 Task: In the  document chat.docx Download file as 'PDF' Share this file with 'softage.9@softage.net' Insert the command  Editing
Action: Mouse moved to (346, 478)
Screenshot: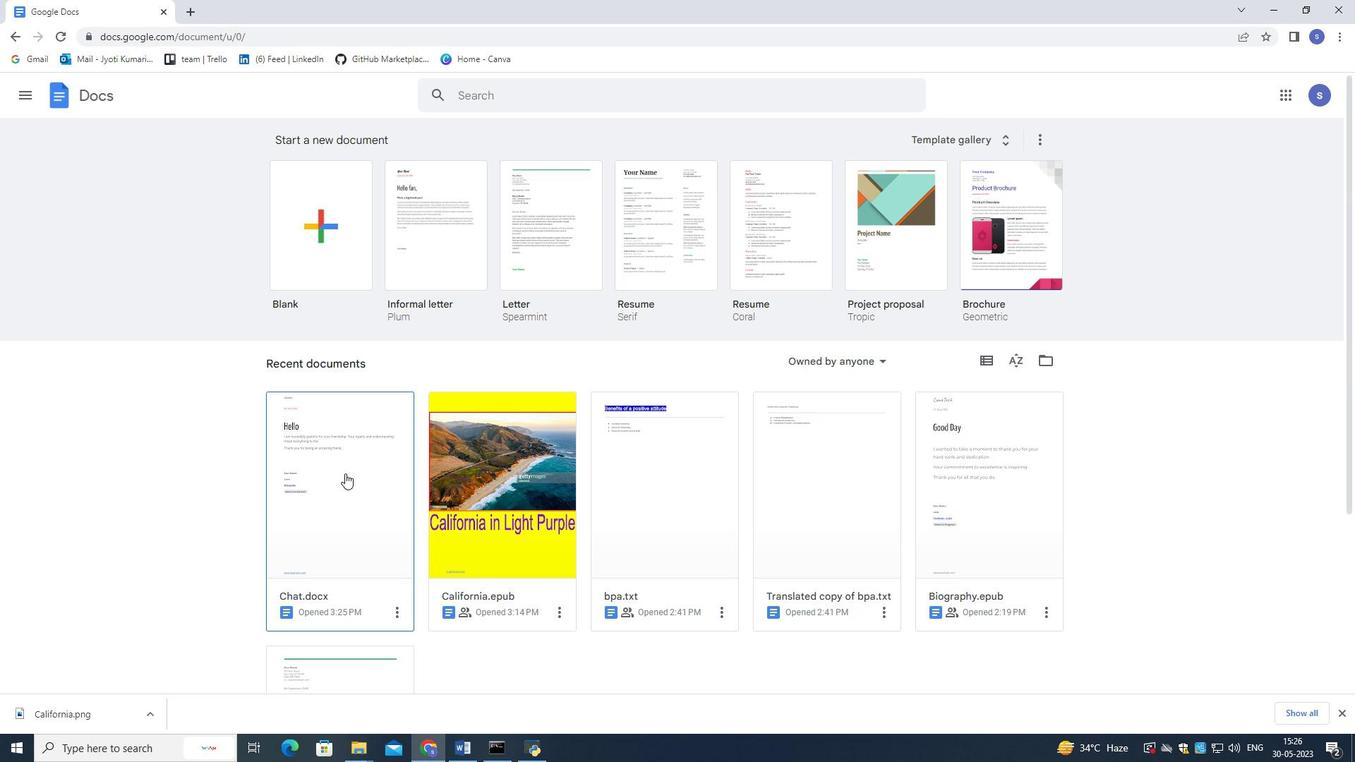 
Action: Mouse pressed left at (346, 478)
Screenshot: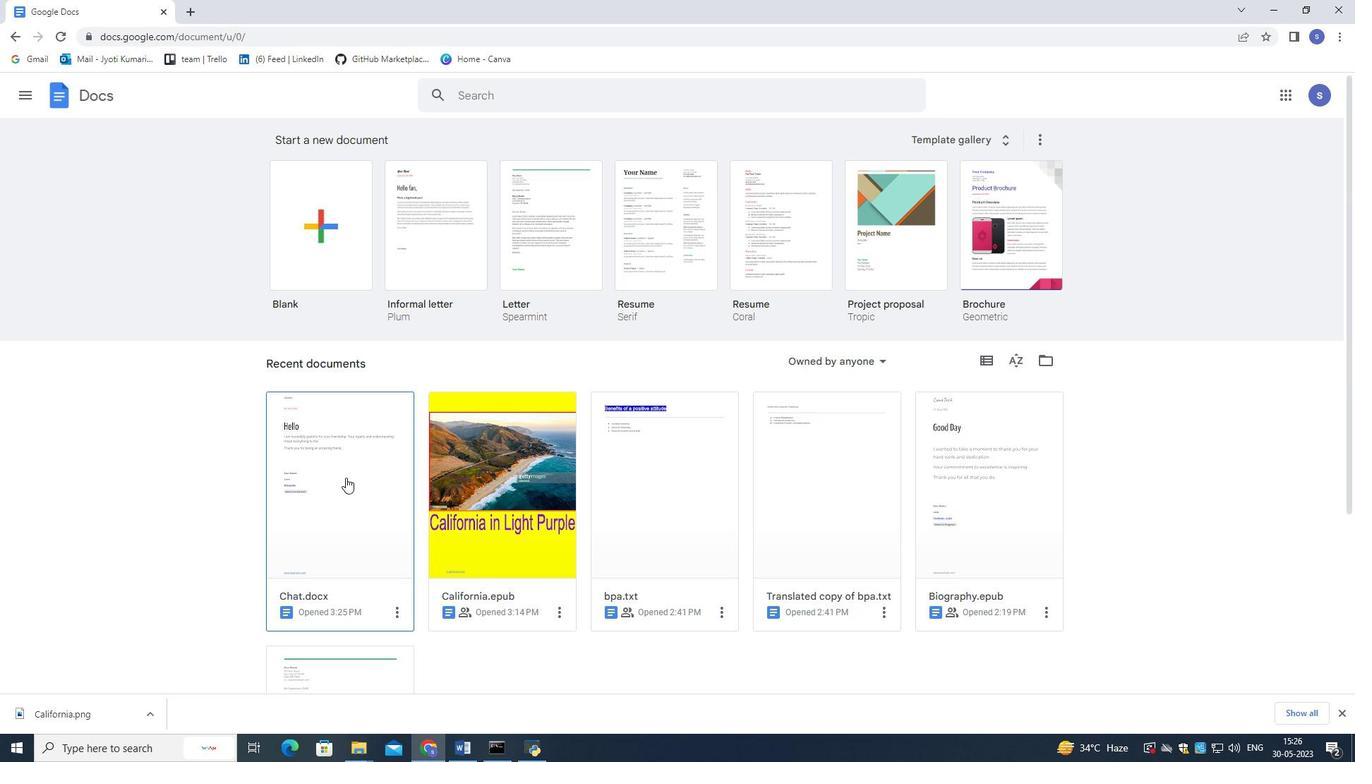 
Action: Mouse moved to (54, 101)
Screenshot: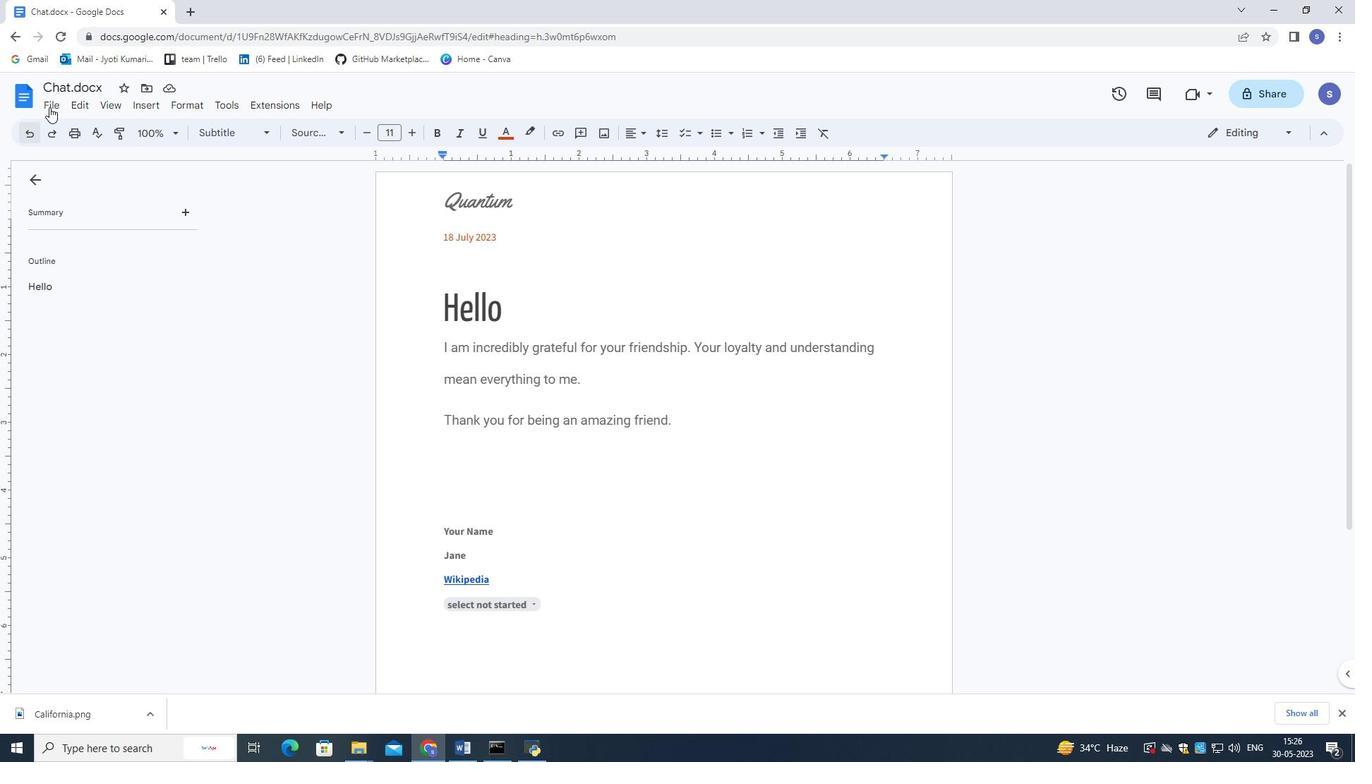 
Action: Mouse pressed left at (54, 101)
Screenshot: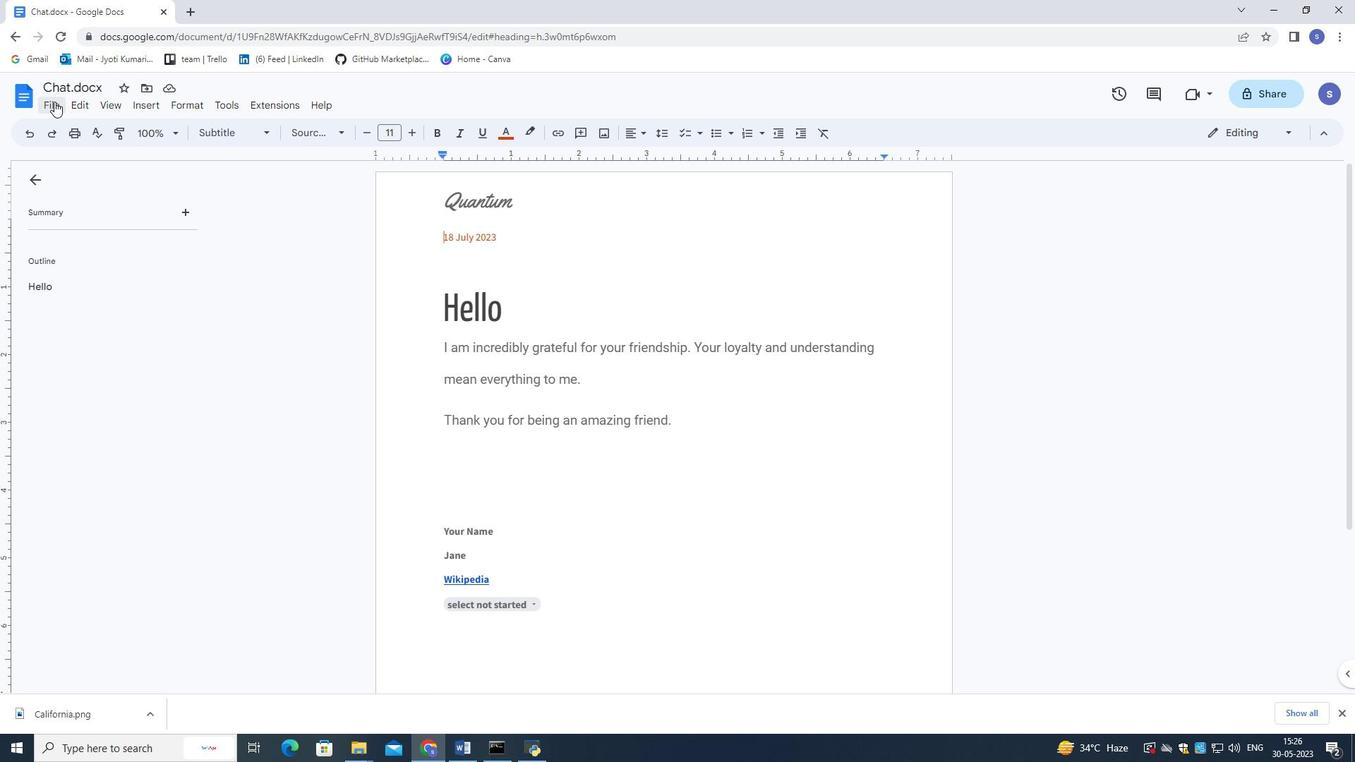 
Action: Mouse moved to (322, 324)
Screenshot: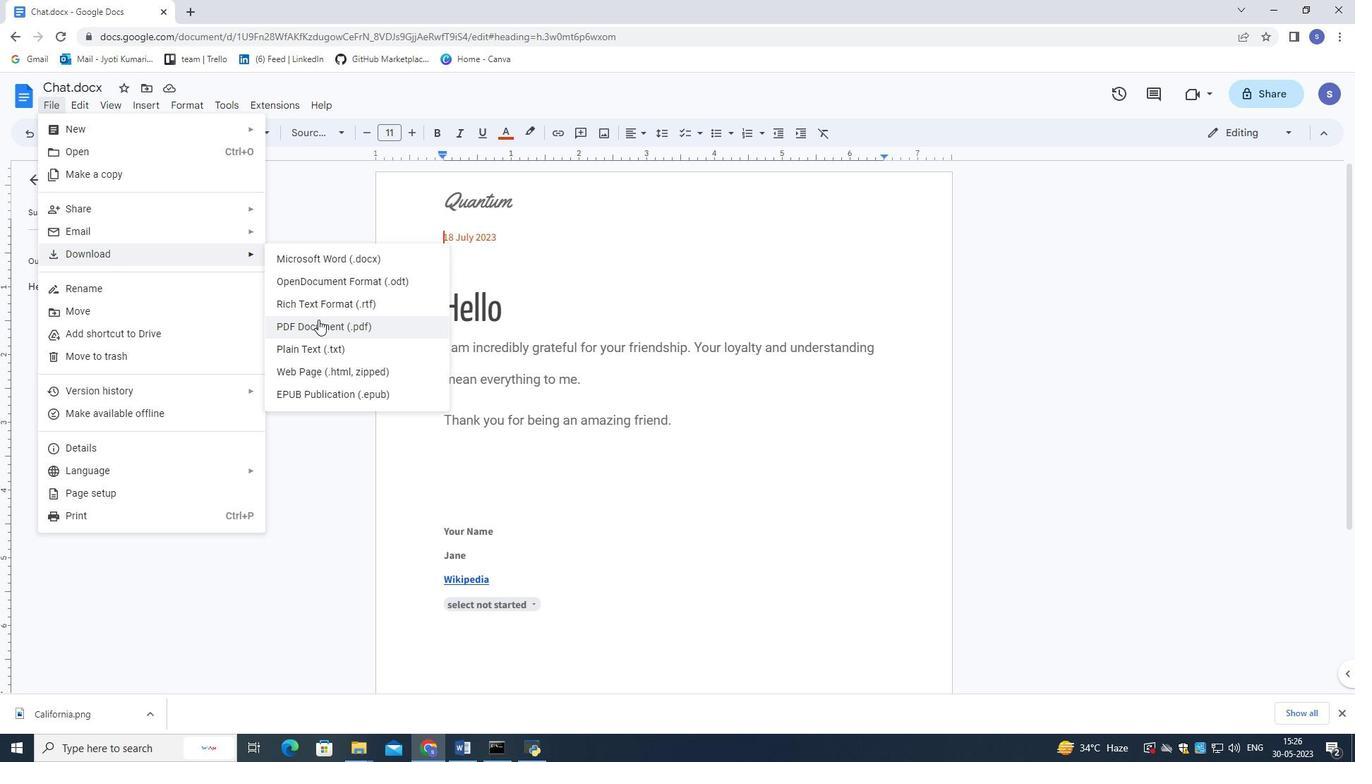 
Action: Mouse pressed left at (322, 324)
Screenshot: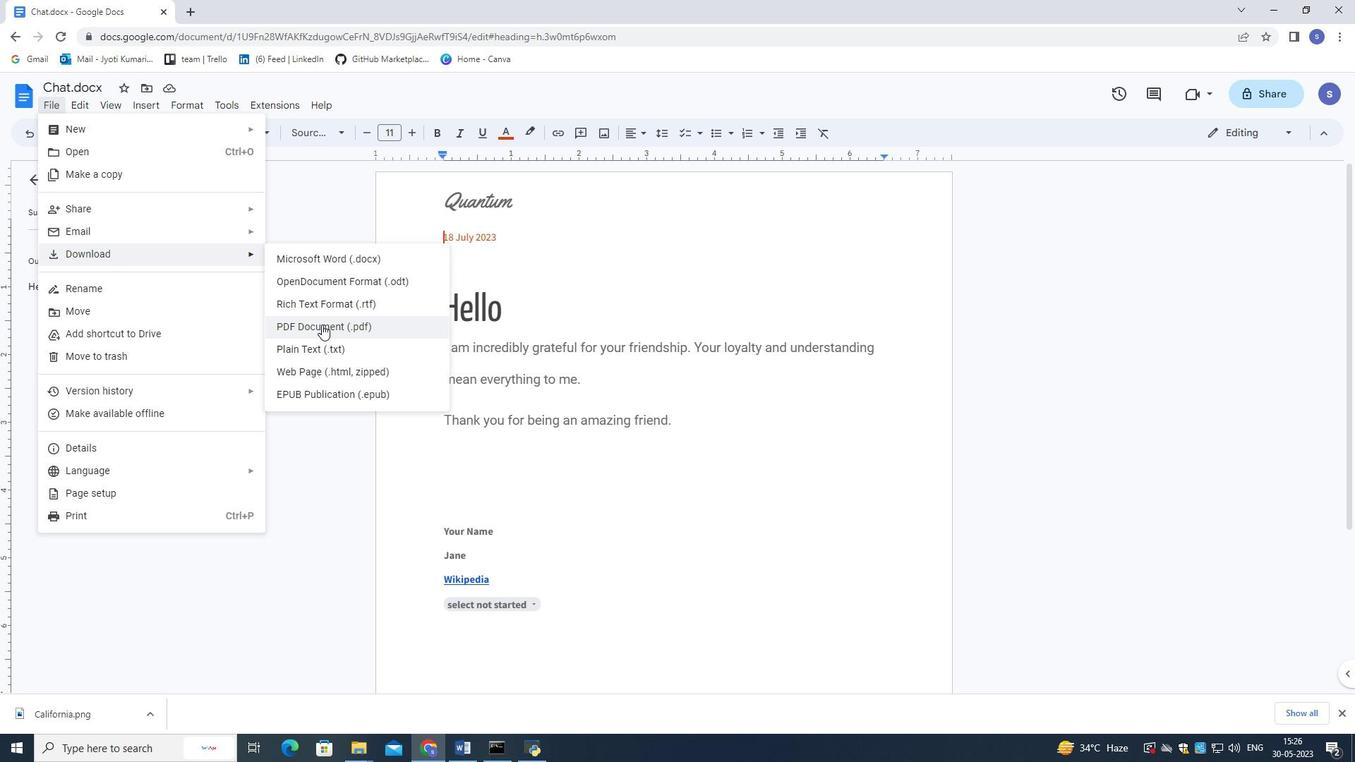 
Action: Mouse moved to (55, 102)
Screenshot: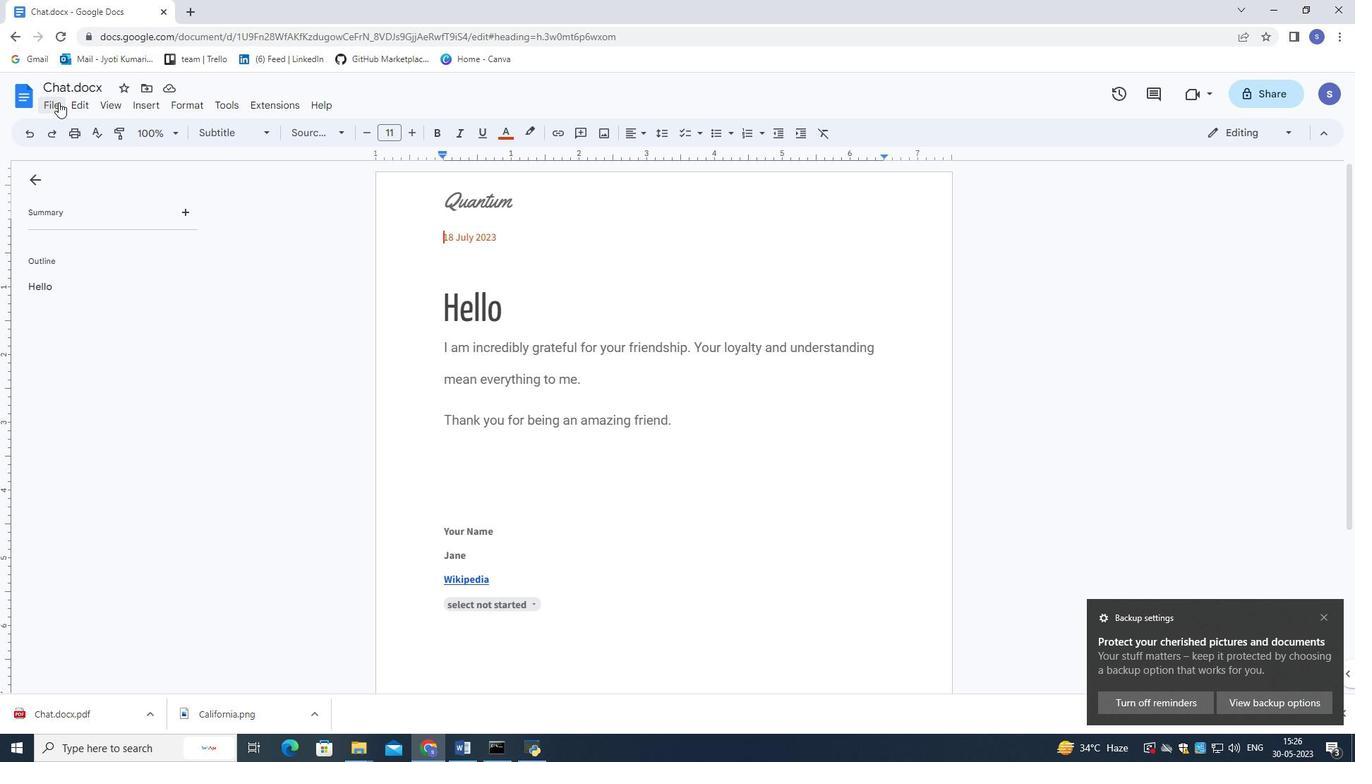 
Action: Mouse pressed left at (55, 102)
Screenshot: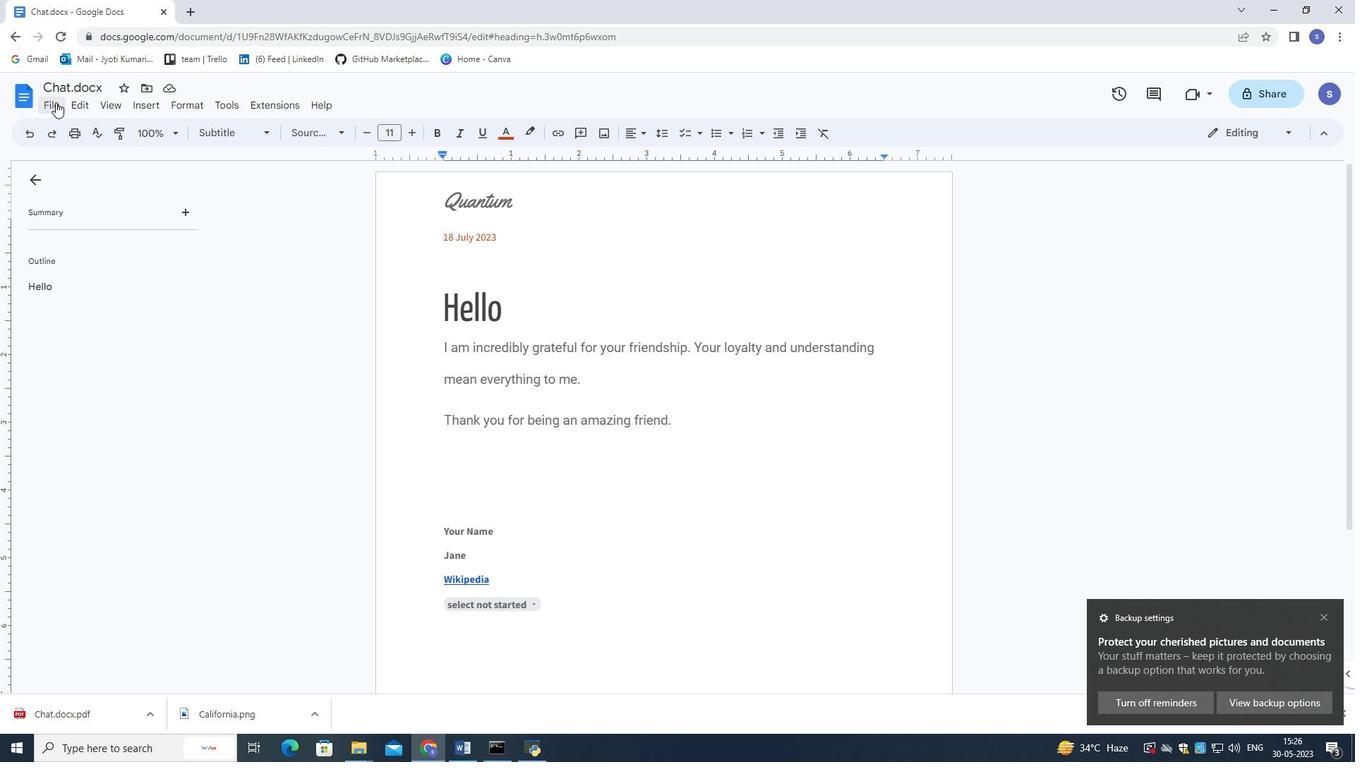 
Action: Mouse moved to (310, 210)
Screenshot: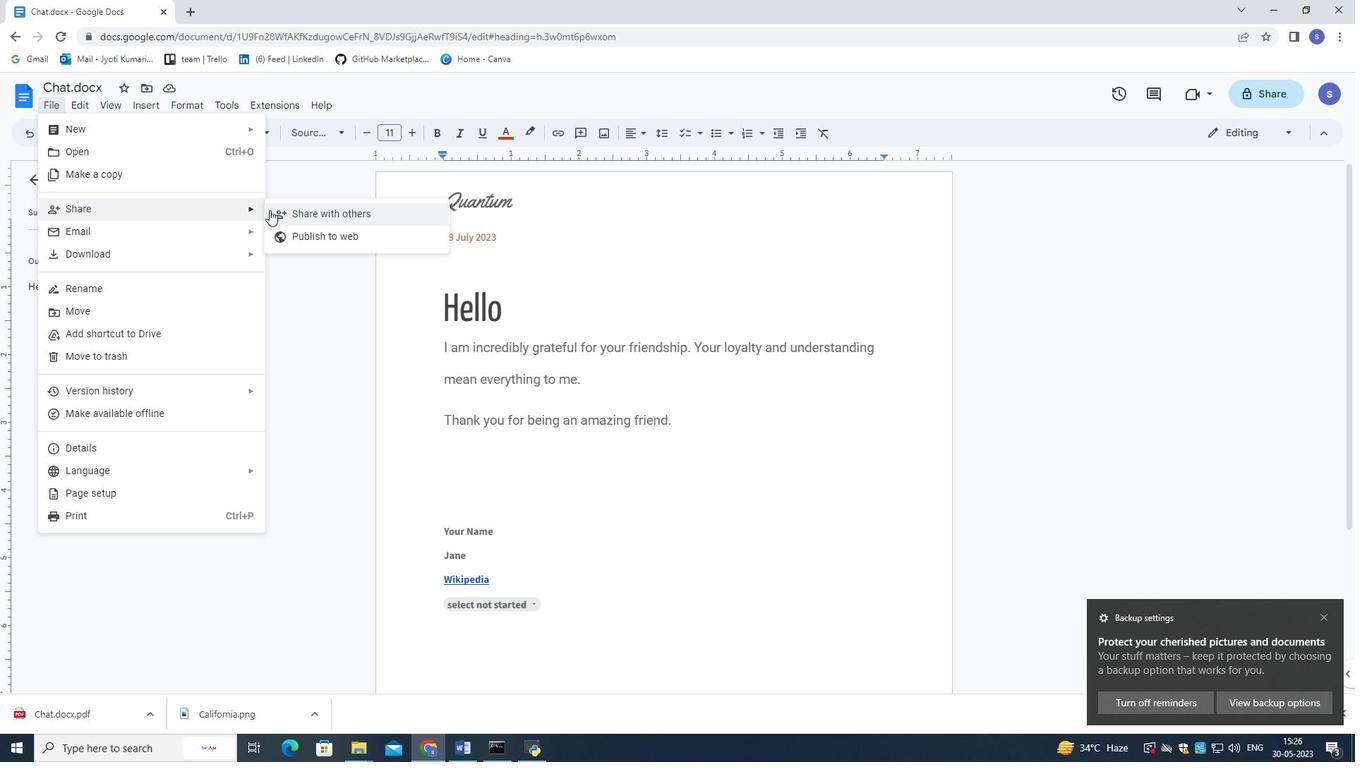
Action: Mouse pressed left at (310, 210)
Screenshot: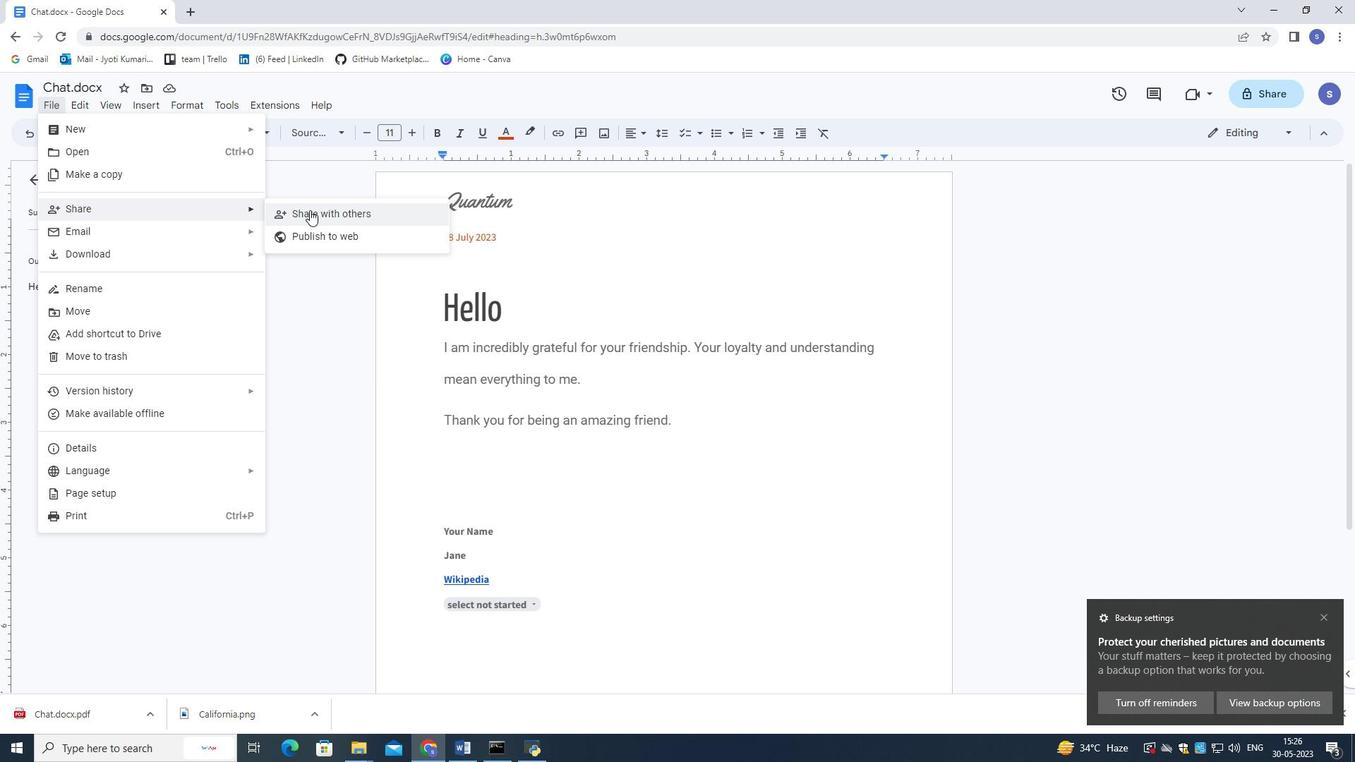 
Action: Key pressed softage.9<Key.shift>@softage.net
Screenshot: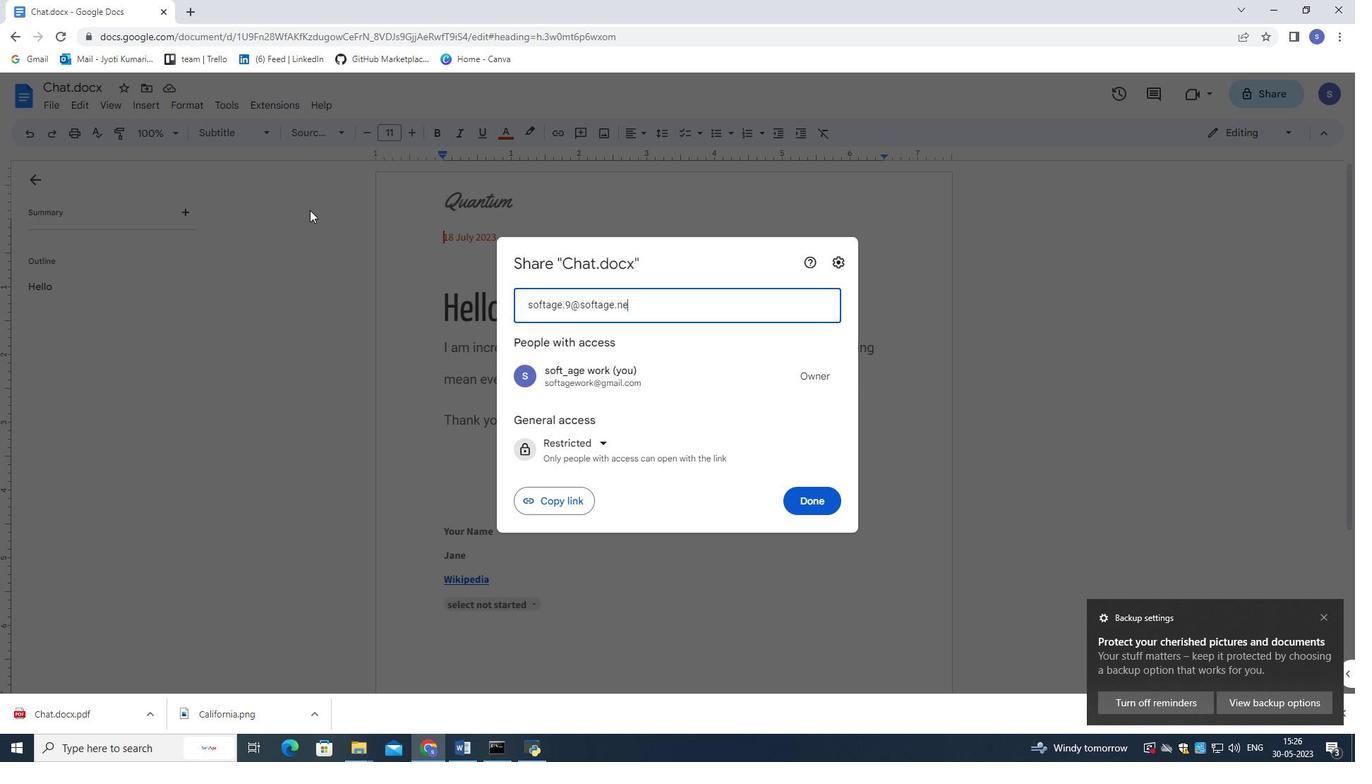 
Action: Mouse moved to (576, 338)
Screenshot: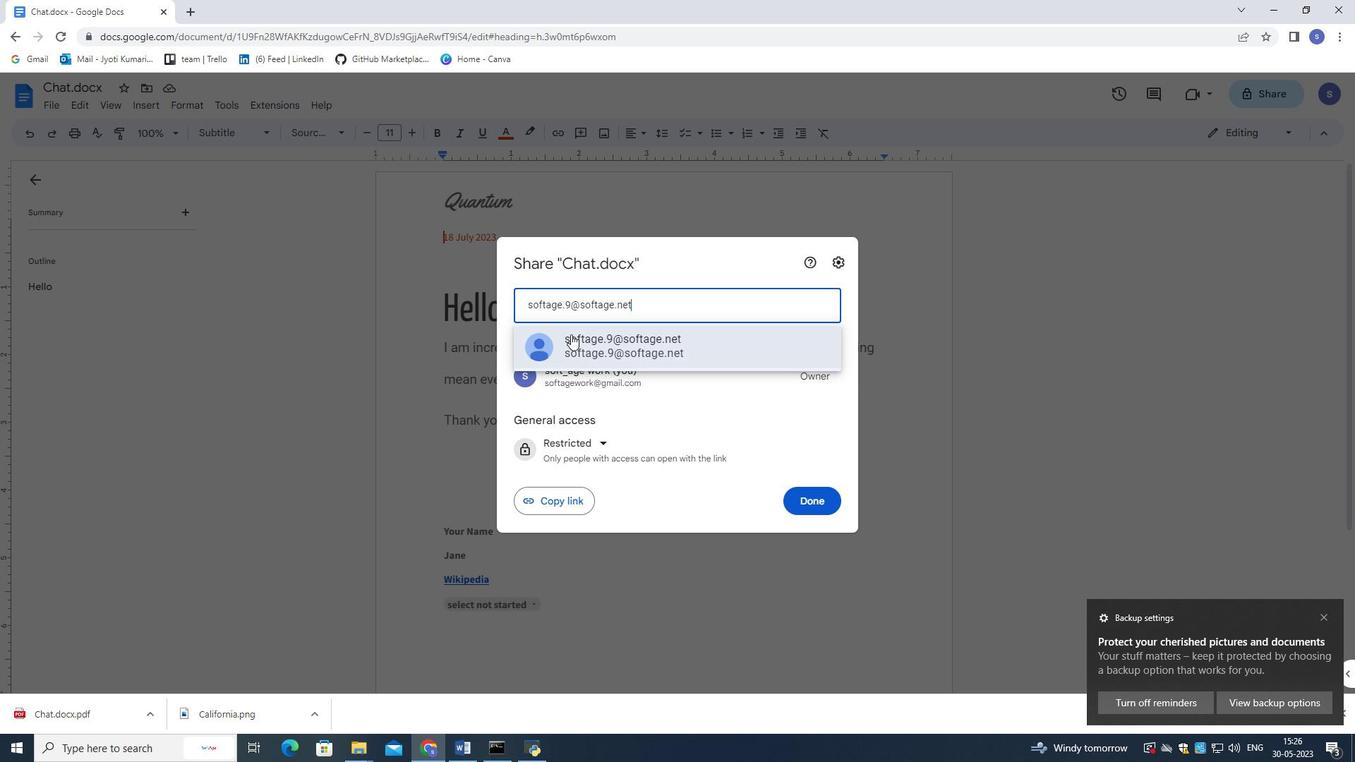 
Action: Mouse pressed left at (576, 338)
Screenshot: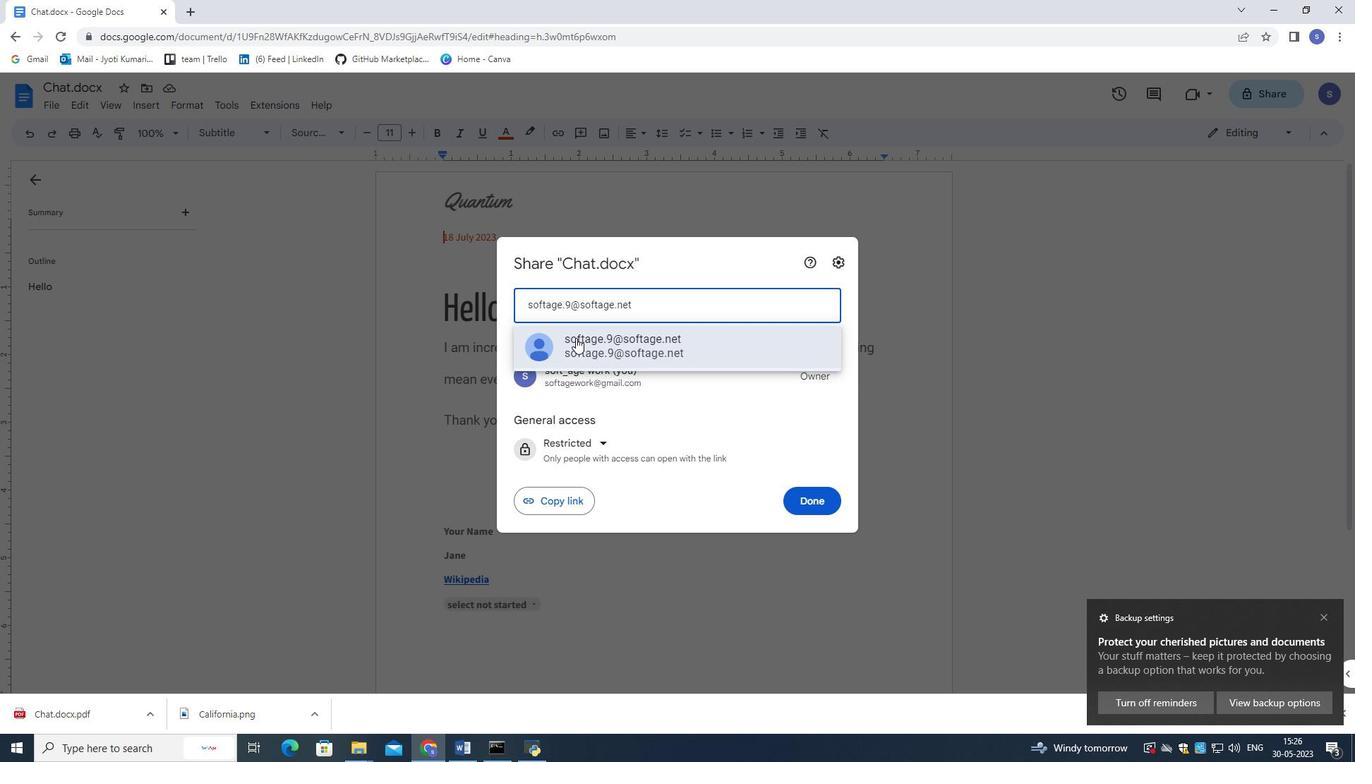 
Action: Mouse moved to (825, 480)
Screenshot: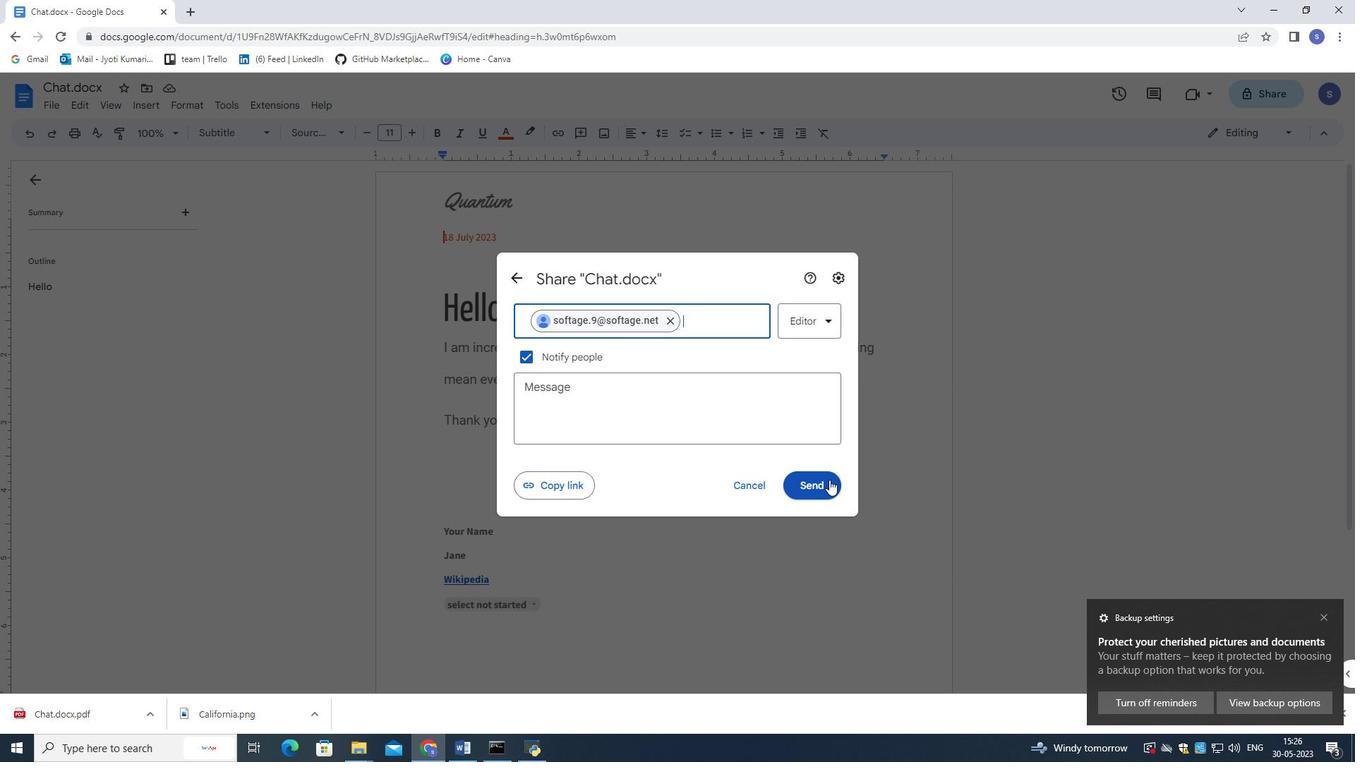 
Action: Mouse pressed left at (825, 480)
Screenshot: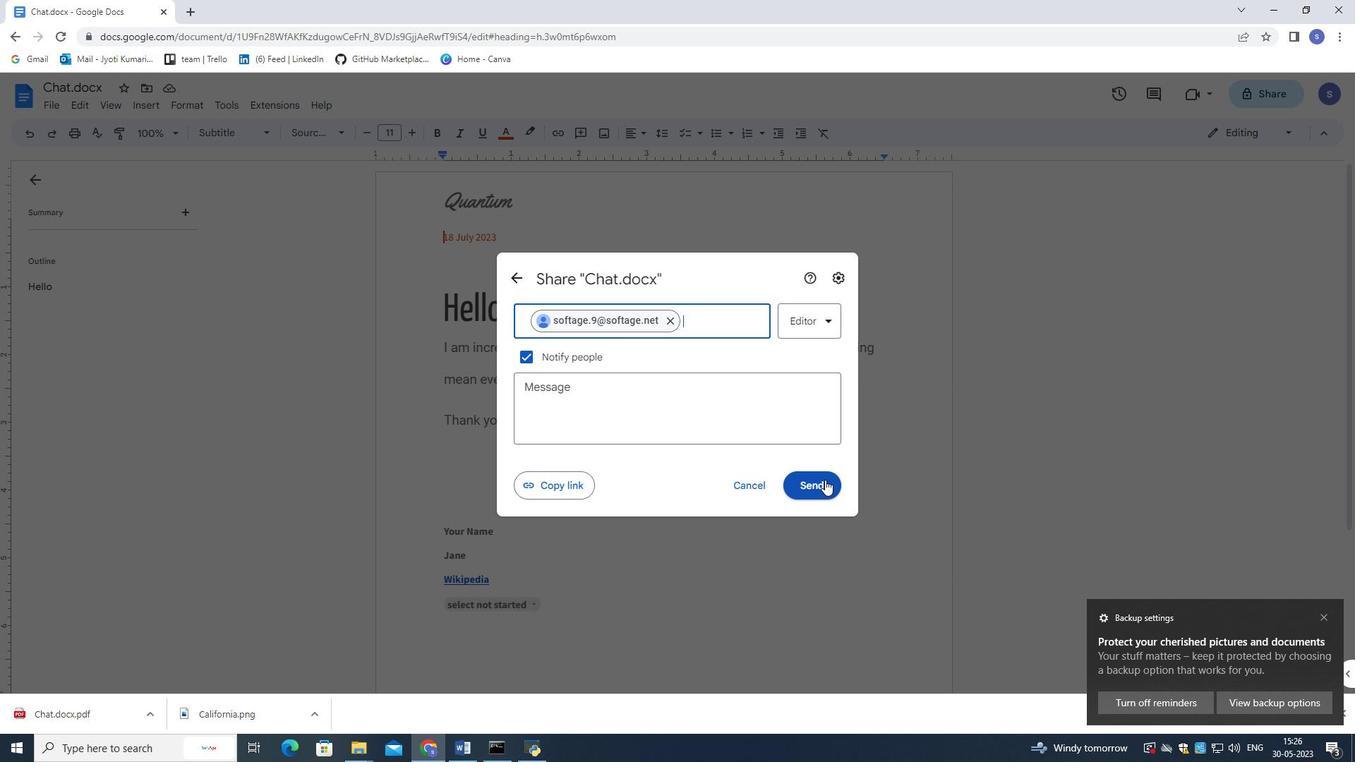 
Action: Mouse moved to (1321, 618)
Screenshot: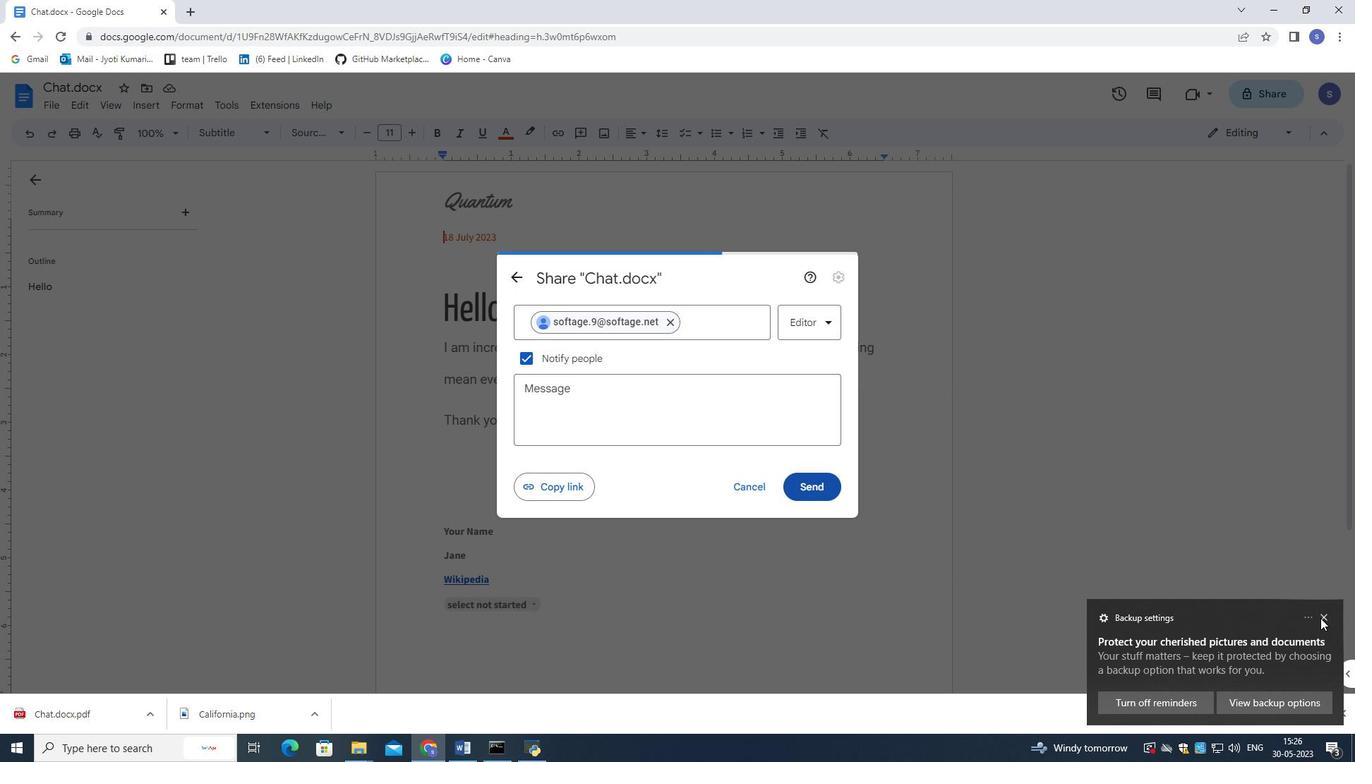 
Action: Mouse pressed left at (1321, 618)
Screenshot: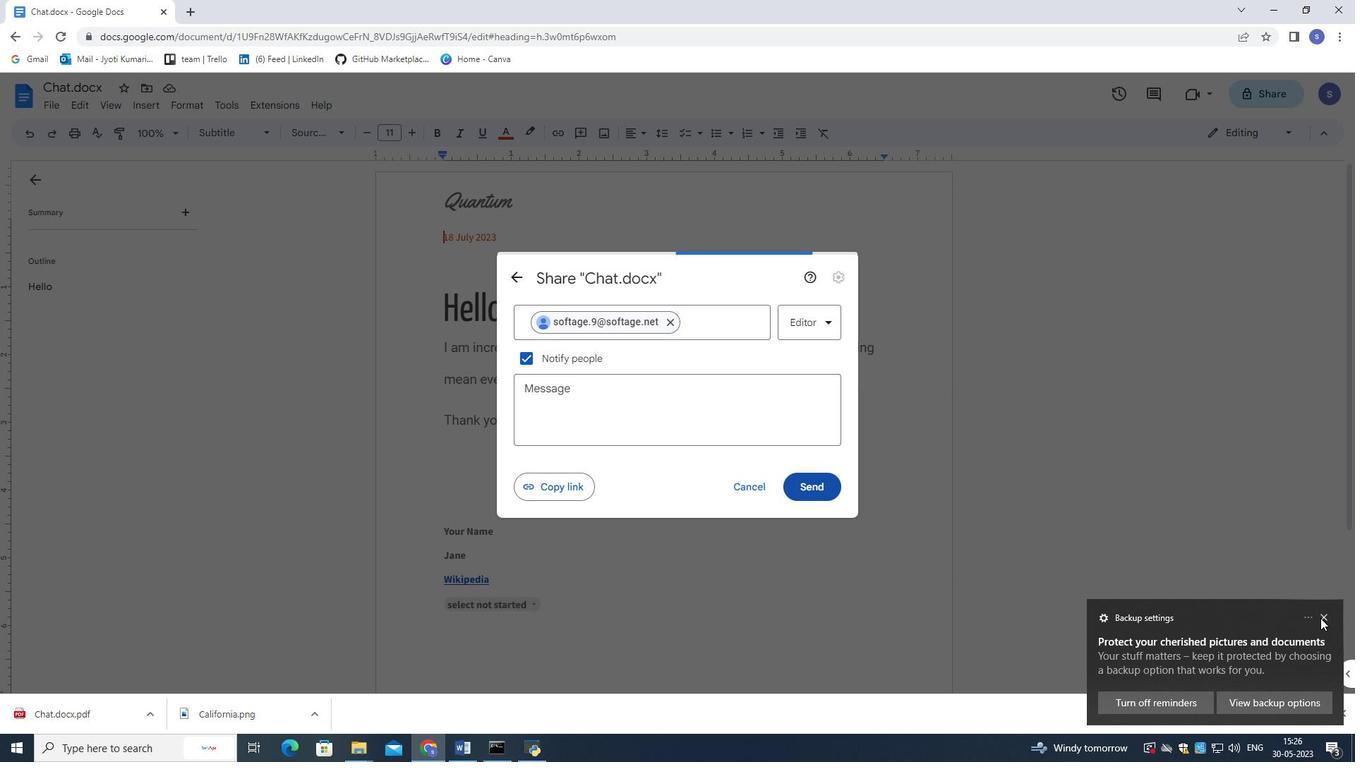 
Action: Mouse moved to (90, 106)
Screenshot: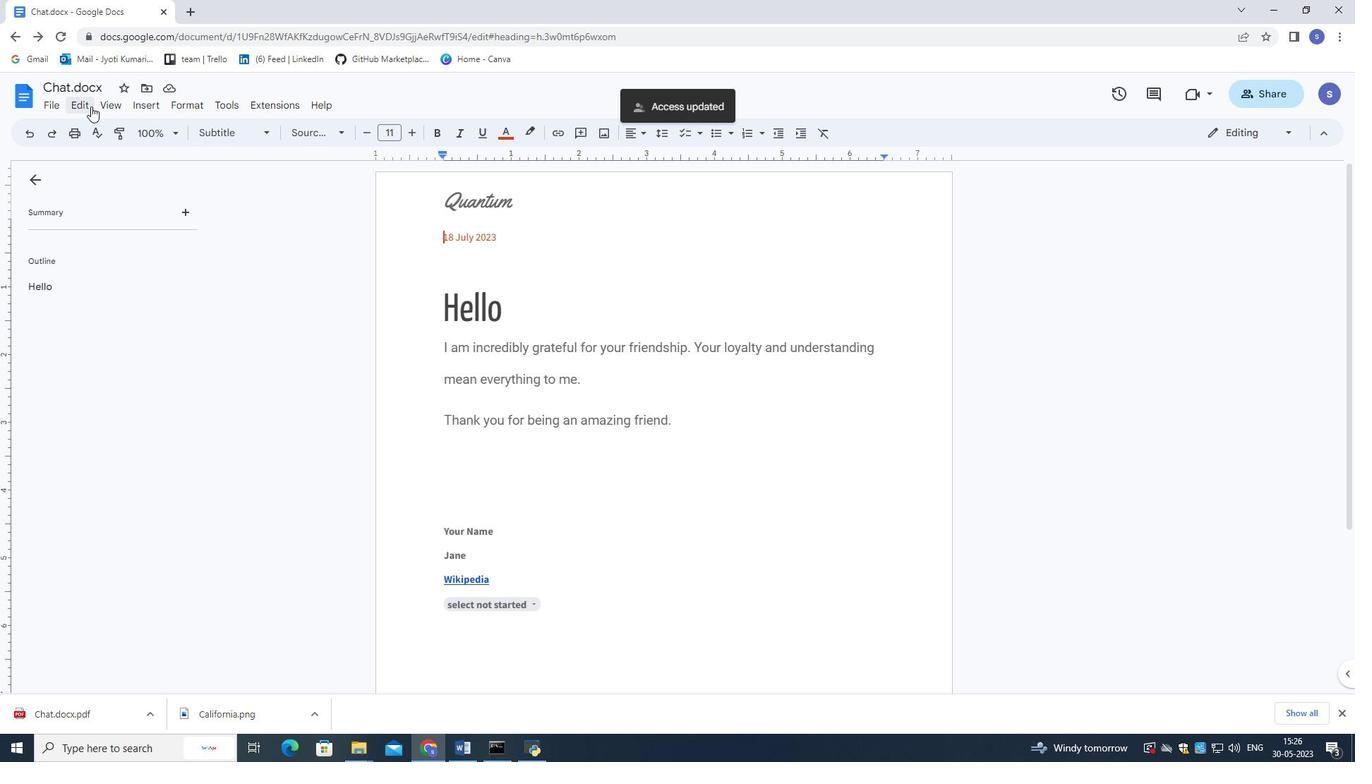 
Action: Mouse pressed left at (90, 106)
Screenshot: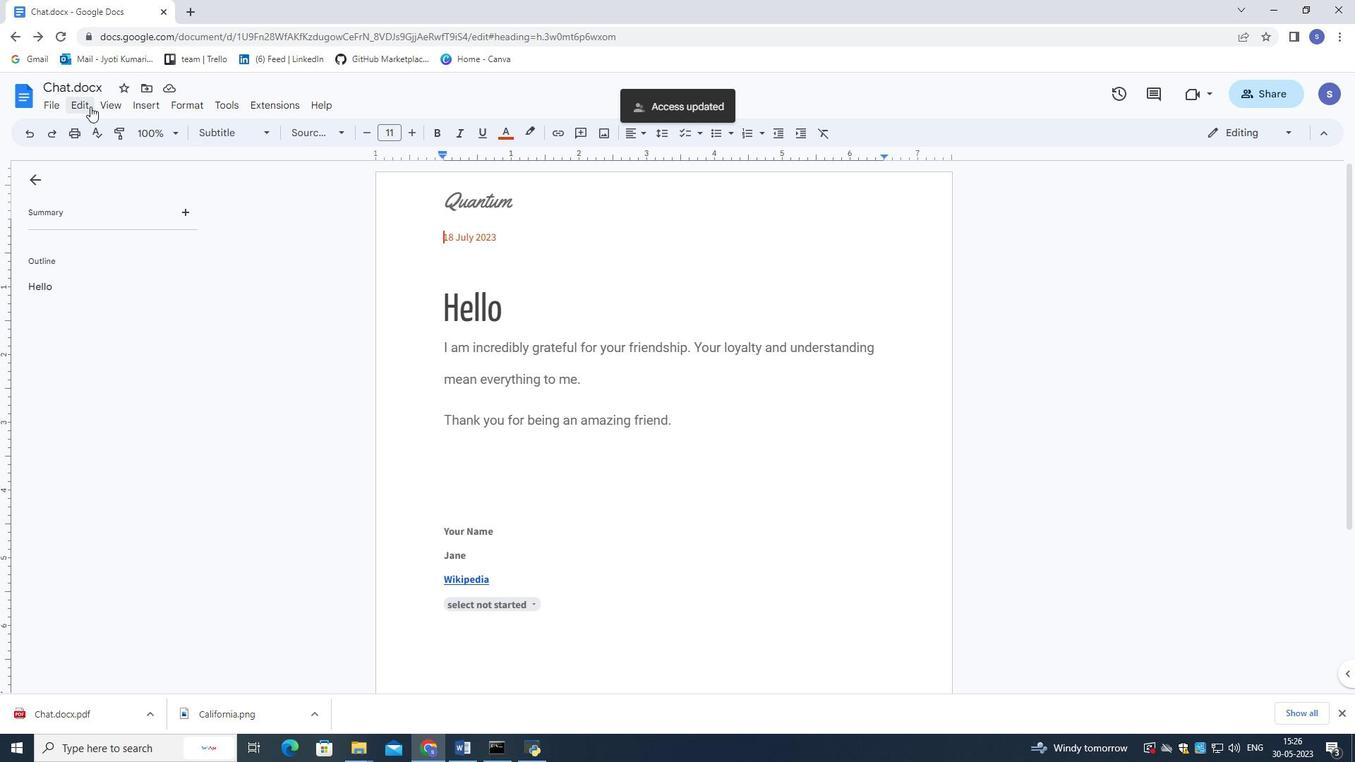 
Action: Mouse moved to (664, 460)
Screenshot: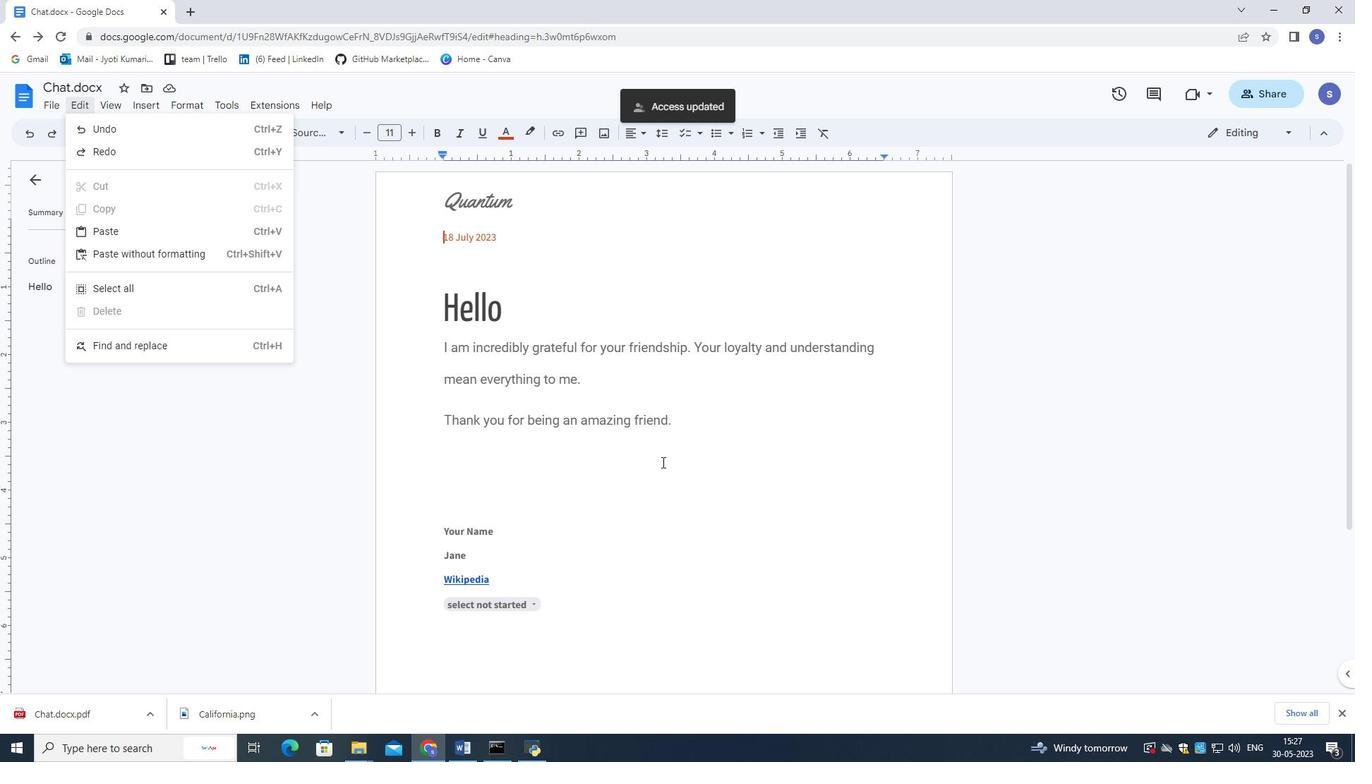 
Action: Mouse pressed left at (664, 460)
Screenshot: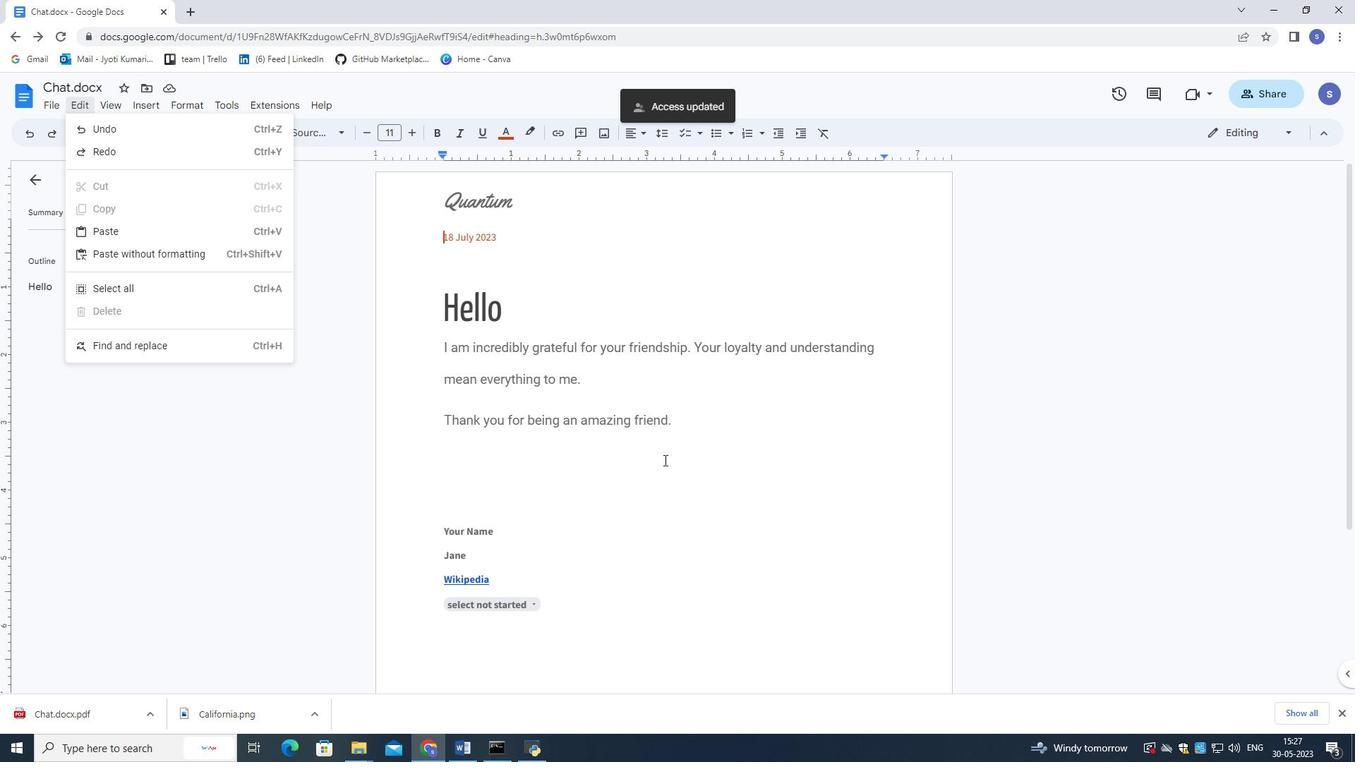 
Action: Mouse moved to (139, 108)
Screenshot: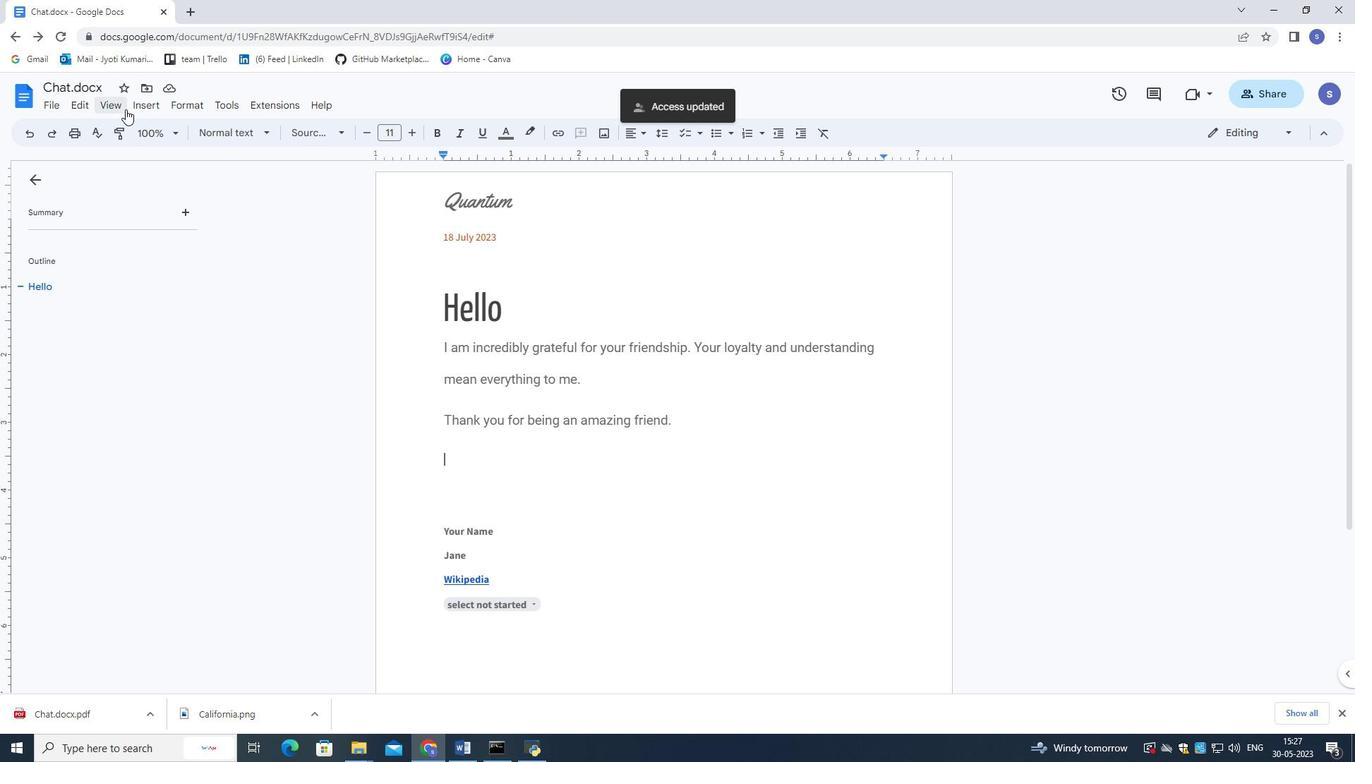 
Action: Mouse pressed left at (139, 108)
Screenshot: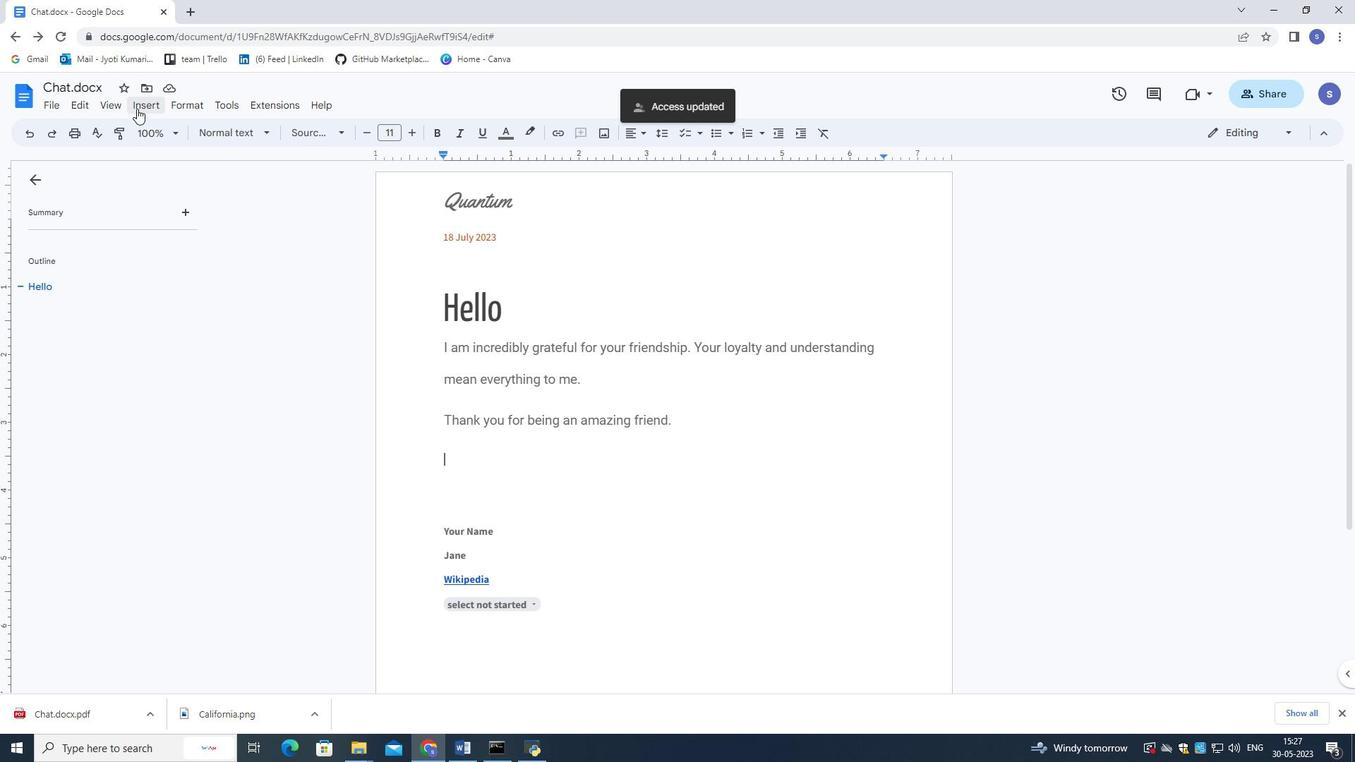 
Action: Mouse moved to (286, 370)
Screenshot: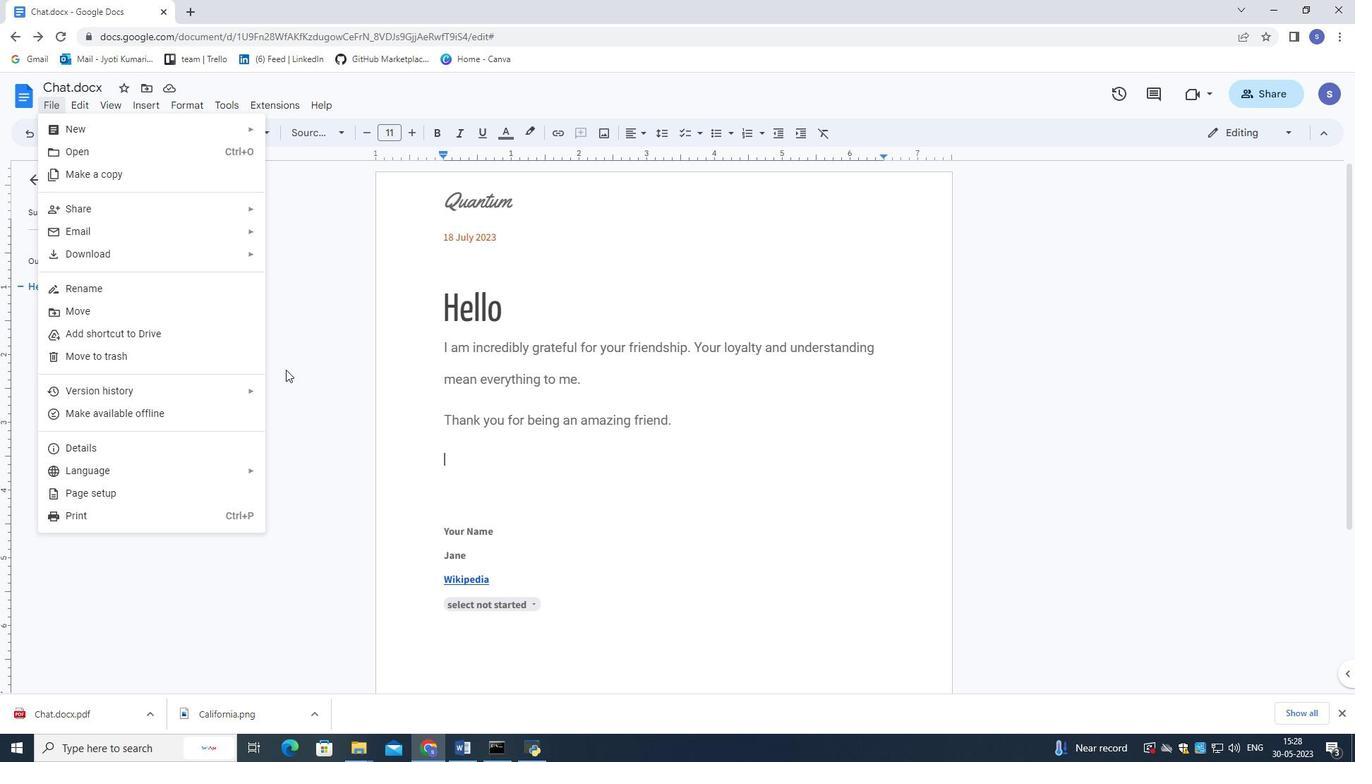 
Action: Mouse pressed left at (286, 370)
Screenshot: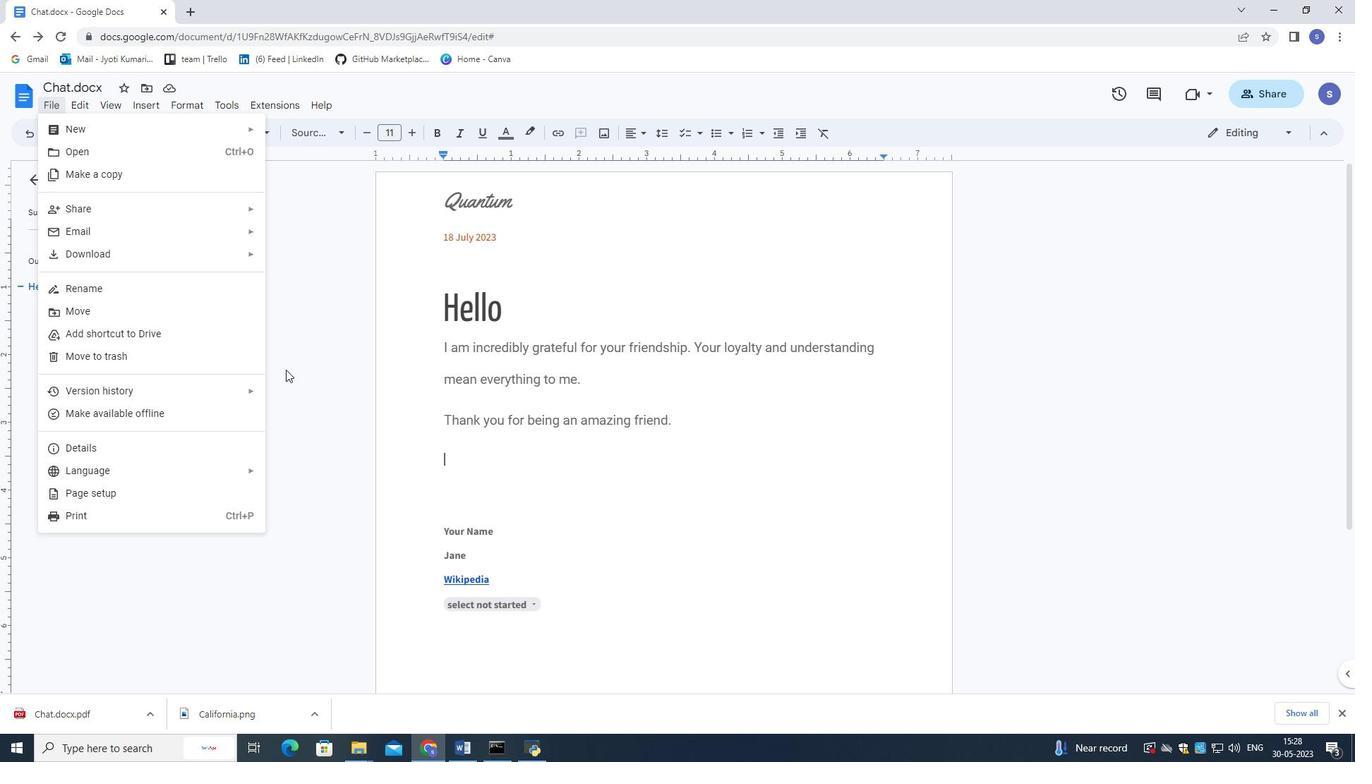 
